 Task: Search for emails containing the keyword 'sunny' in Outlook.
Action: Mouse moved to (327, 11)
Screenshot: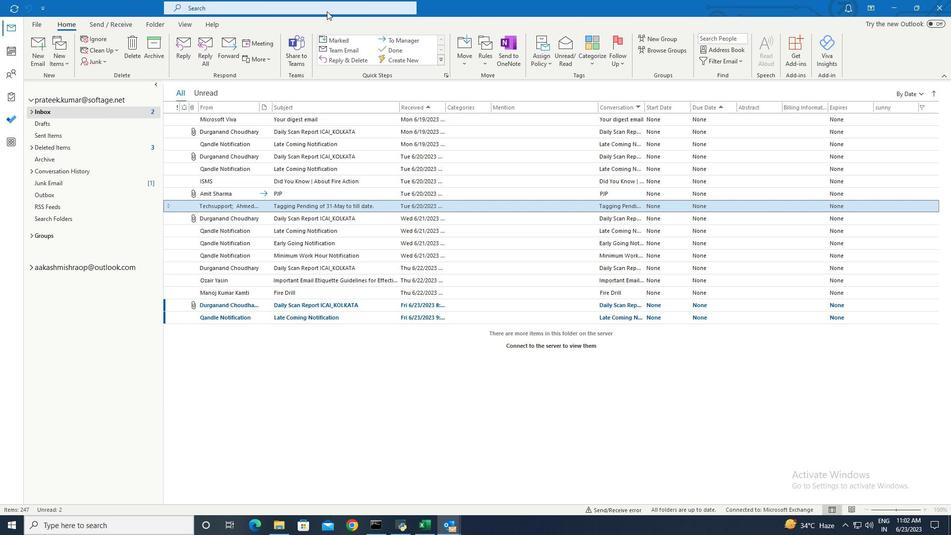 
Action: Mouse pressed left at (327, 11)
Screenshot: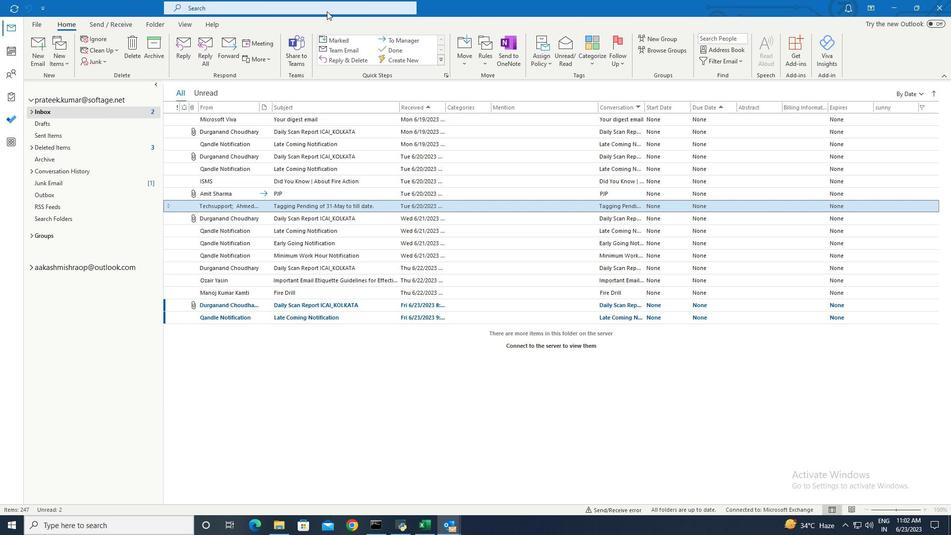 
Action: Mouse pressed left at (327, 11)
Screenshot: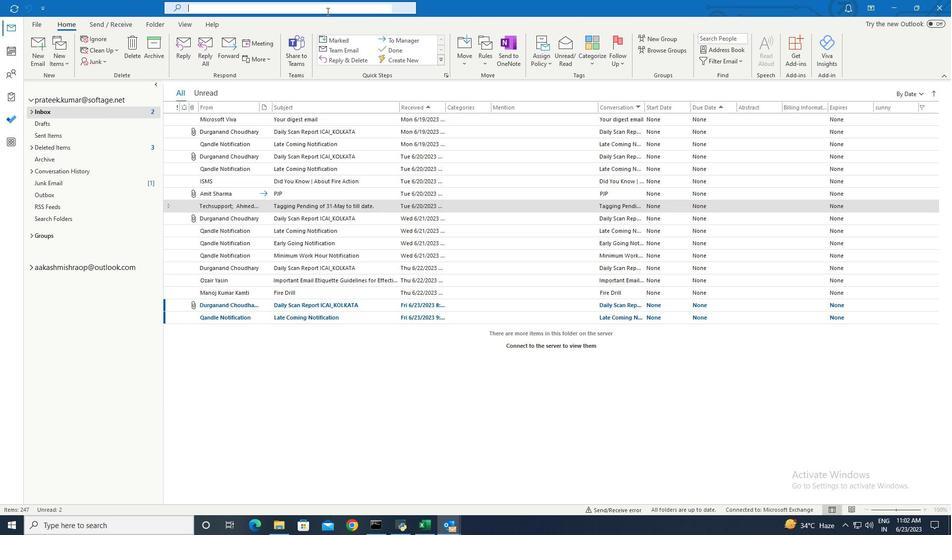
